 Task: Create a rule from the Routing list, Task moved to a section -> Set Priority in the project AvidTech , set the section as Done clear the priority
Action: Mouse moved to (751, 364)
Screenshot: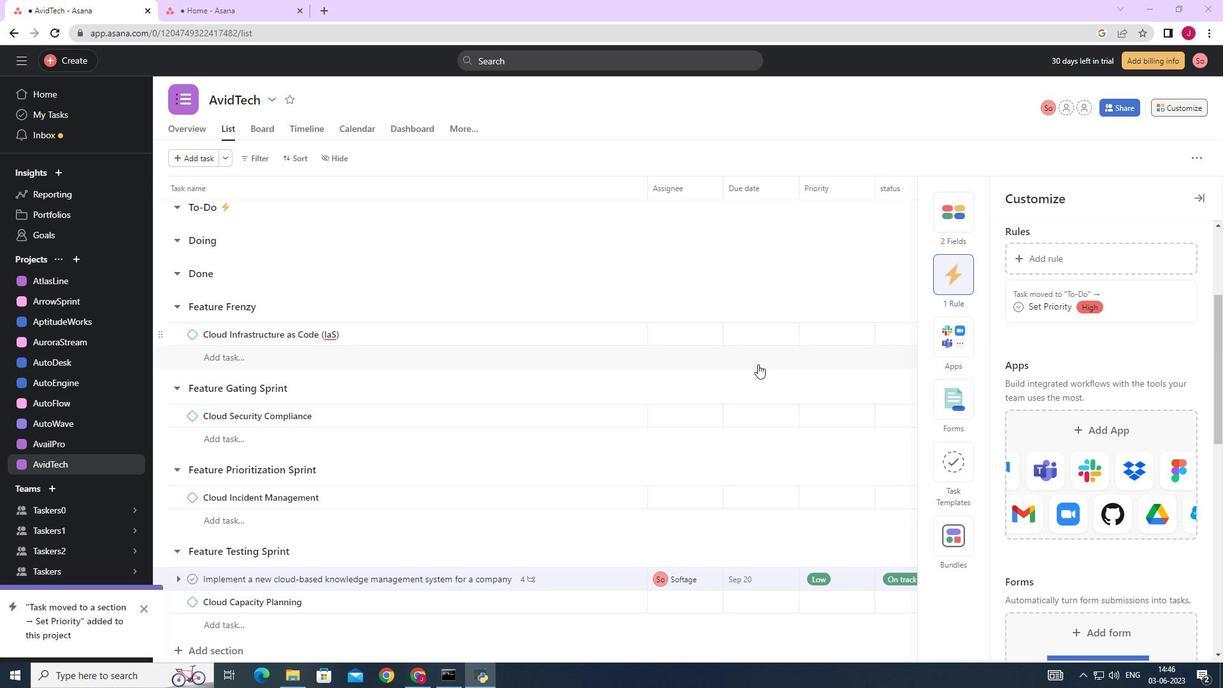 
Action: Mouse scrolled (751, 363) with delta (0, 0)
Screenshot: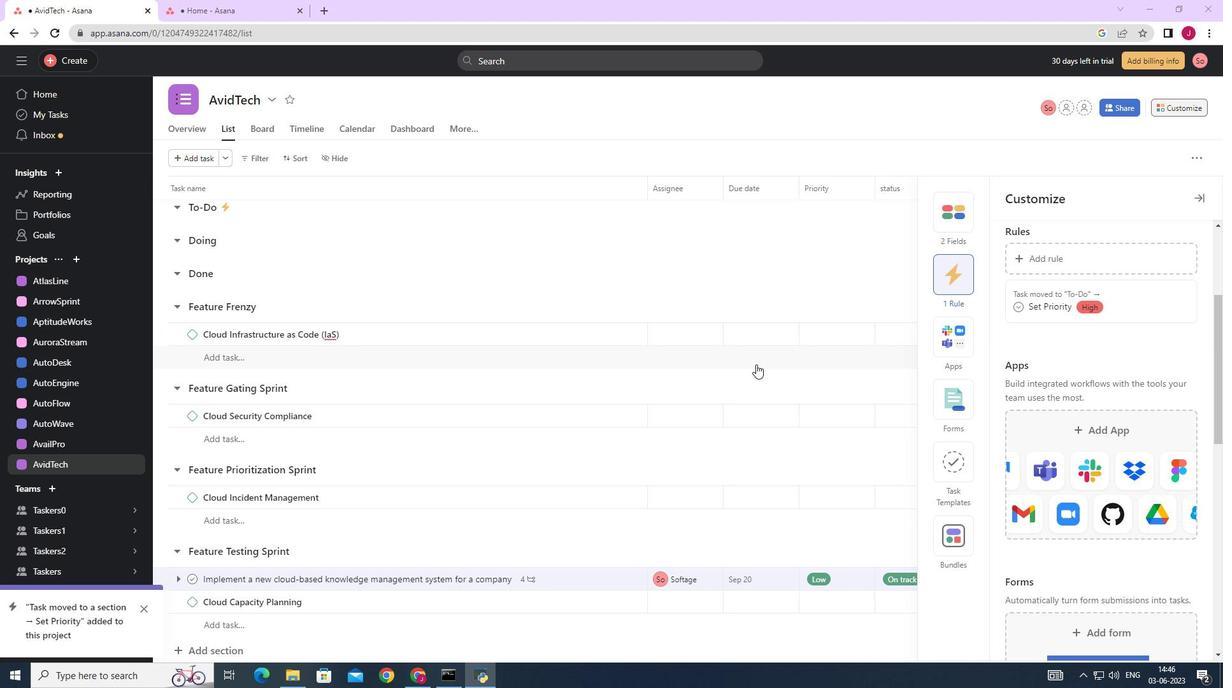 
Action: Mouse scrolled (751, 363) with delta (0, 0)
Screenshot: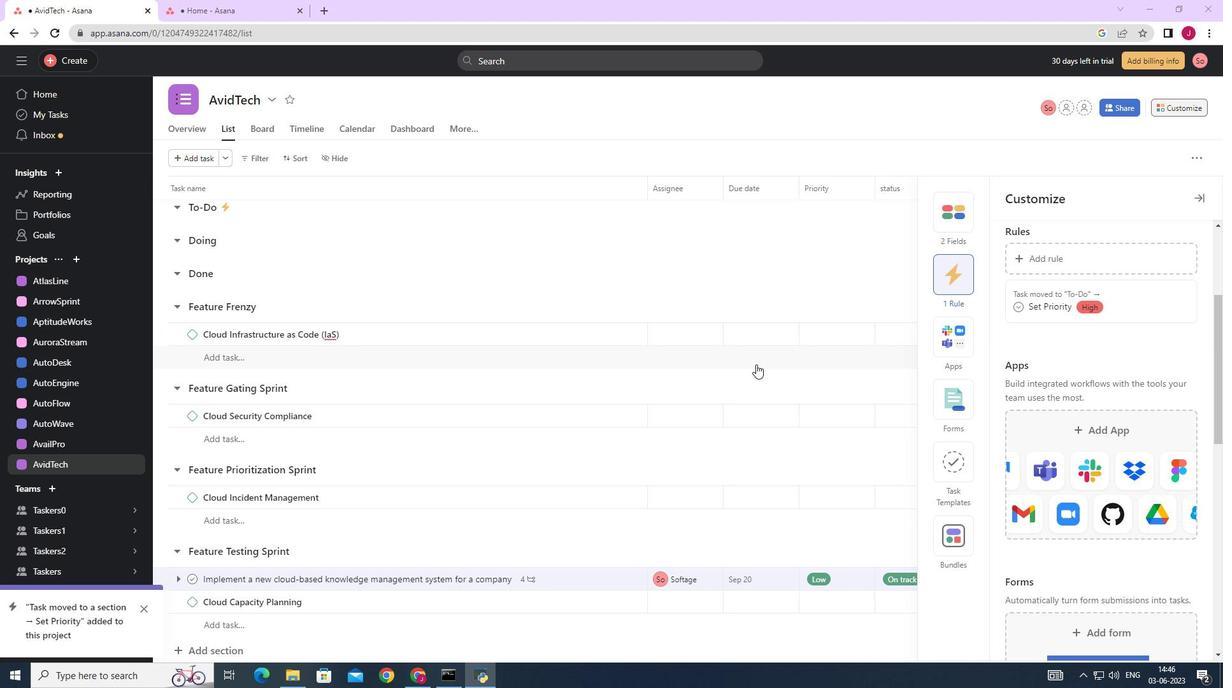 
Action: Mouse scrolled (751, 363) with delta (0, 0)
Screenshot: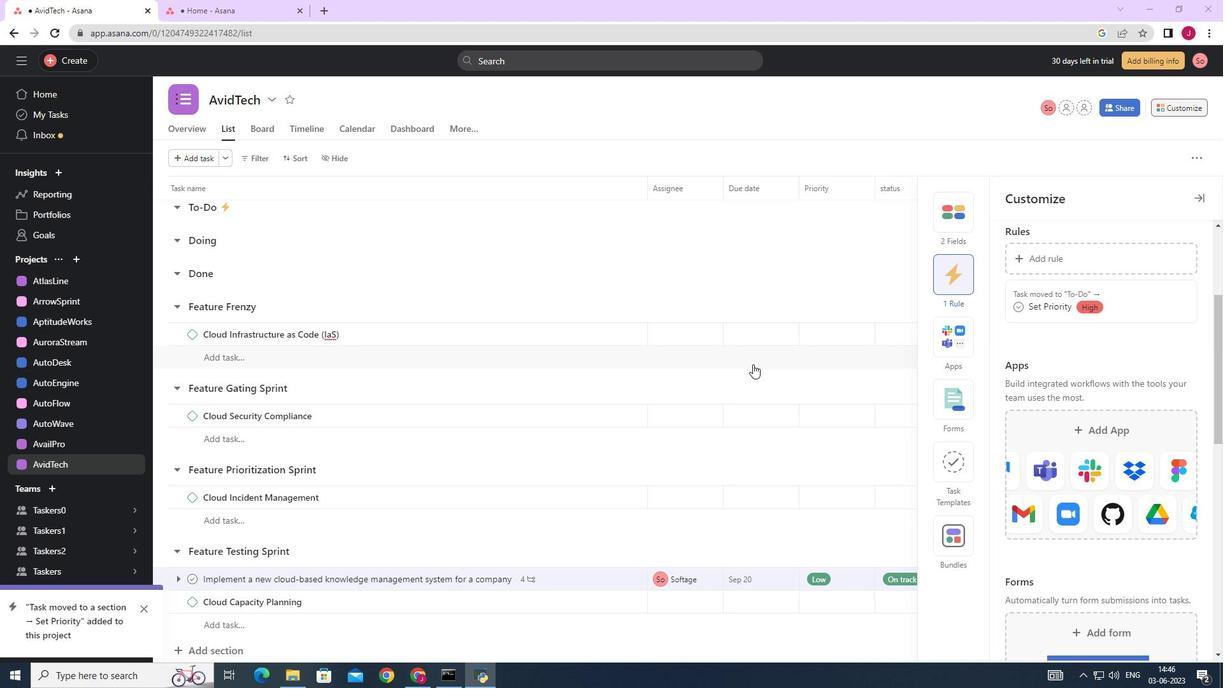 
Action: Mouse moved to (751, 363)
Screenshot: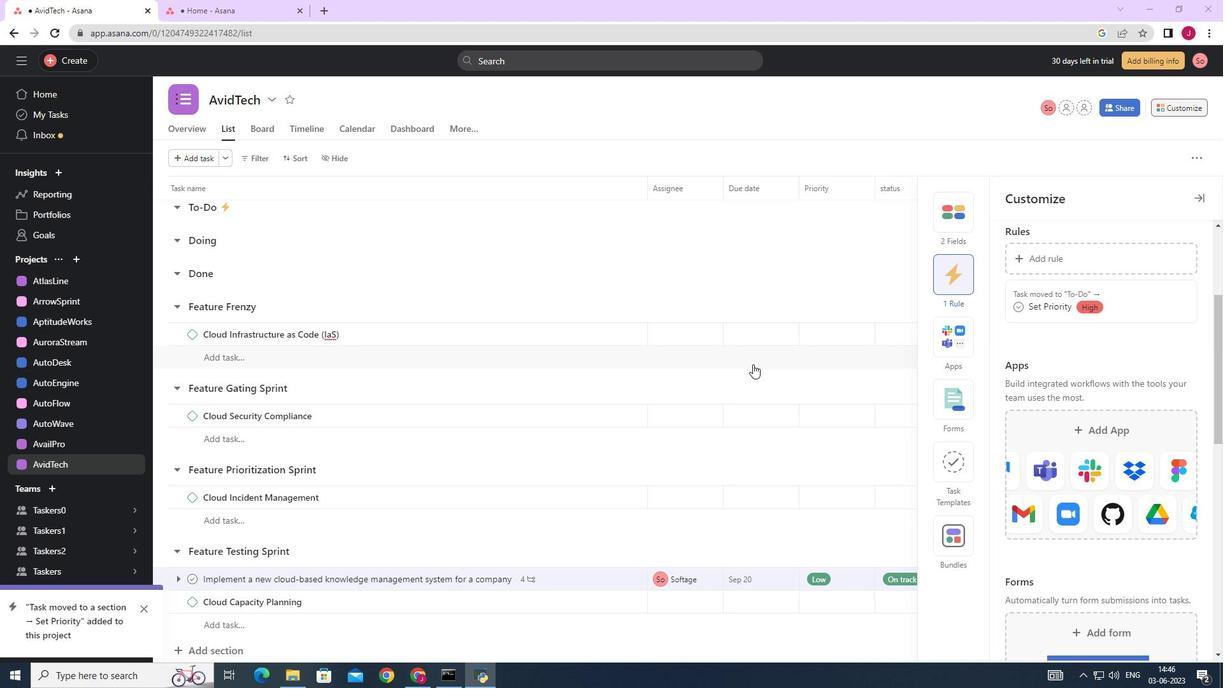 
Action: Mouse scrolled (751, 363) with delta (0, 0)
Screenshot: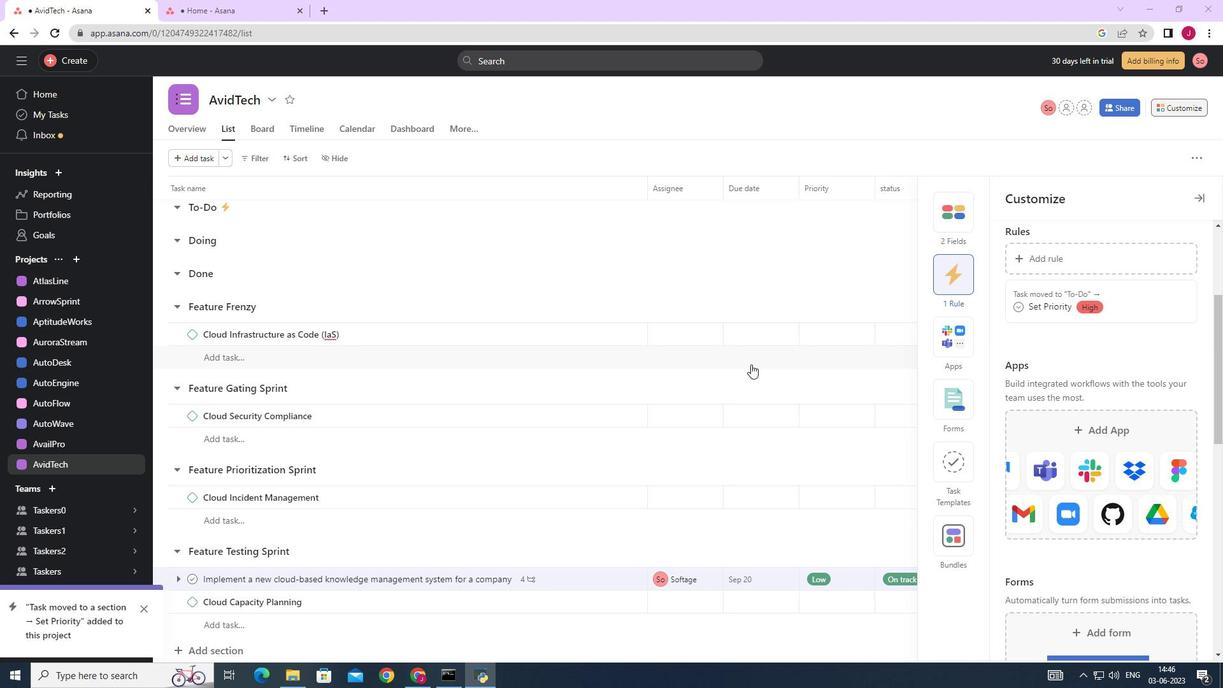 
Action: Mouse moved to (1203, 199)
Screenshot: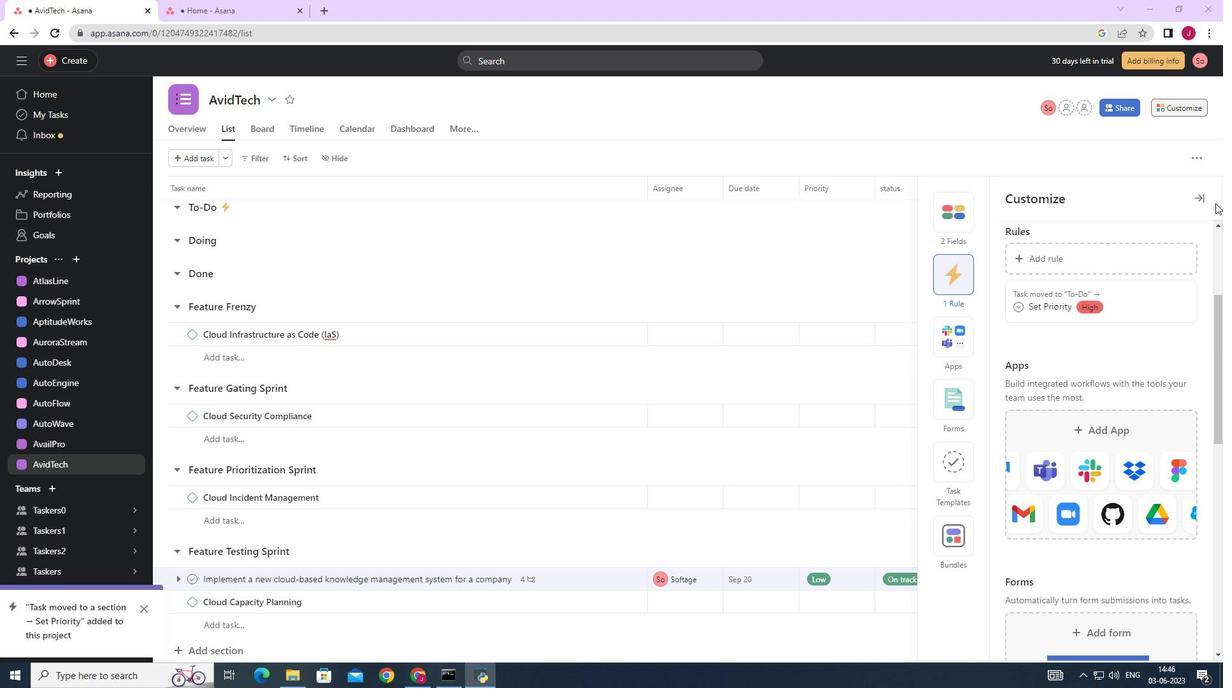 
Action: Mouse pressed left at (1203, 199)
Screenshot: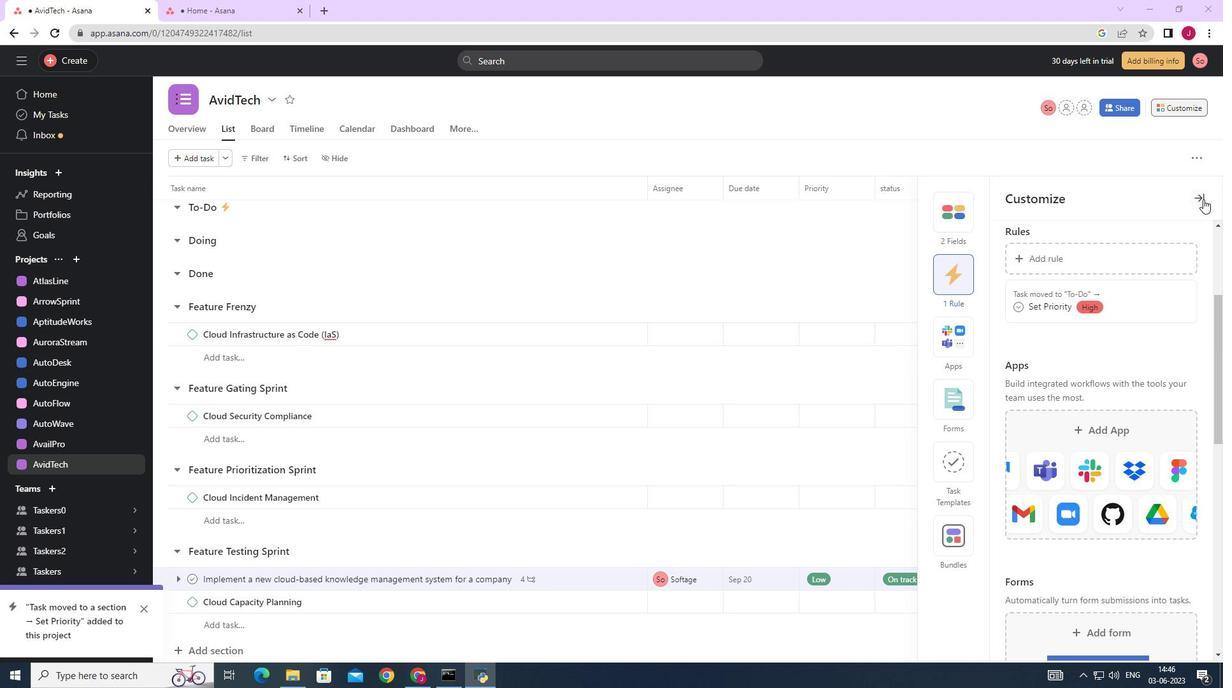 
Action: Mouse moved to (1181, 107)
Screenshot: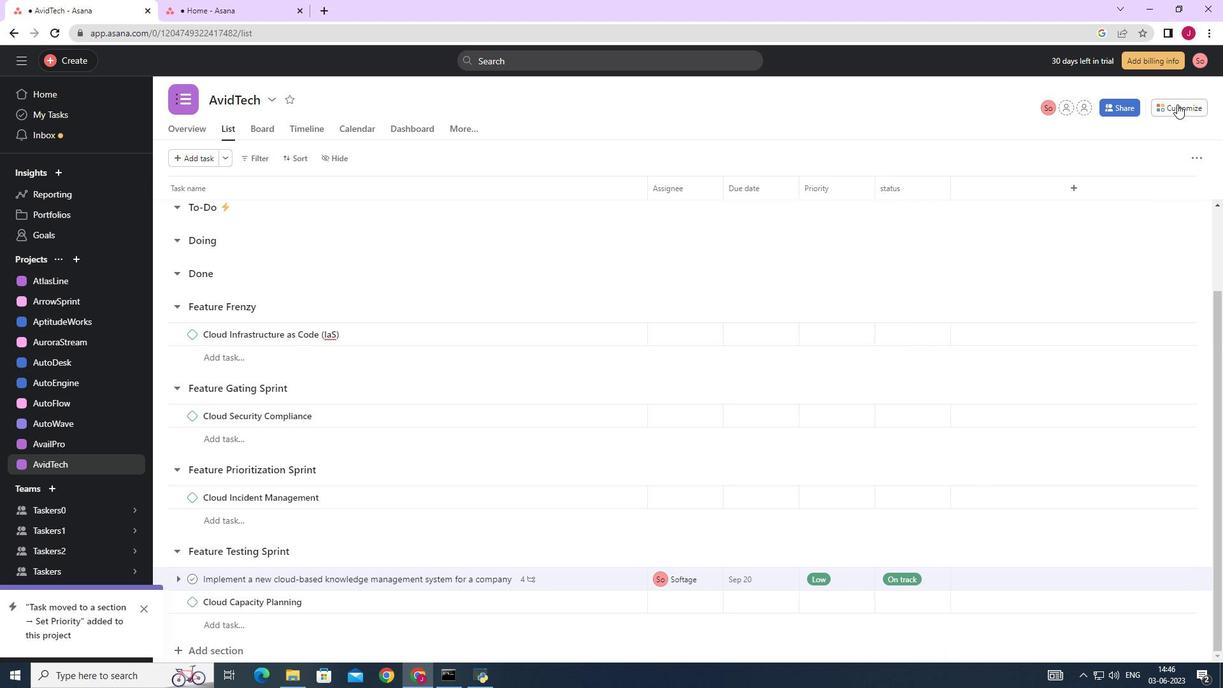 
Action: Mouse pressed left at (1181, 107)
Screenshot: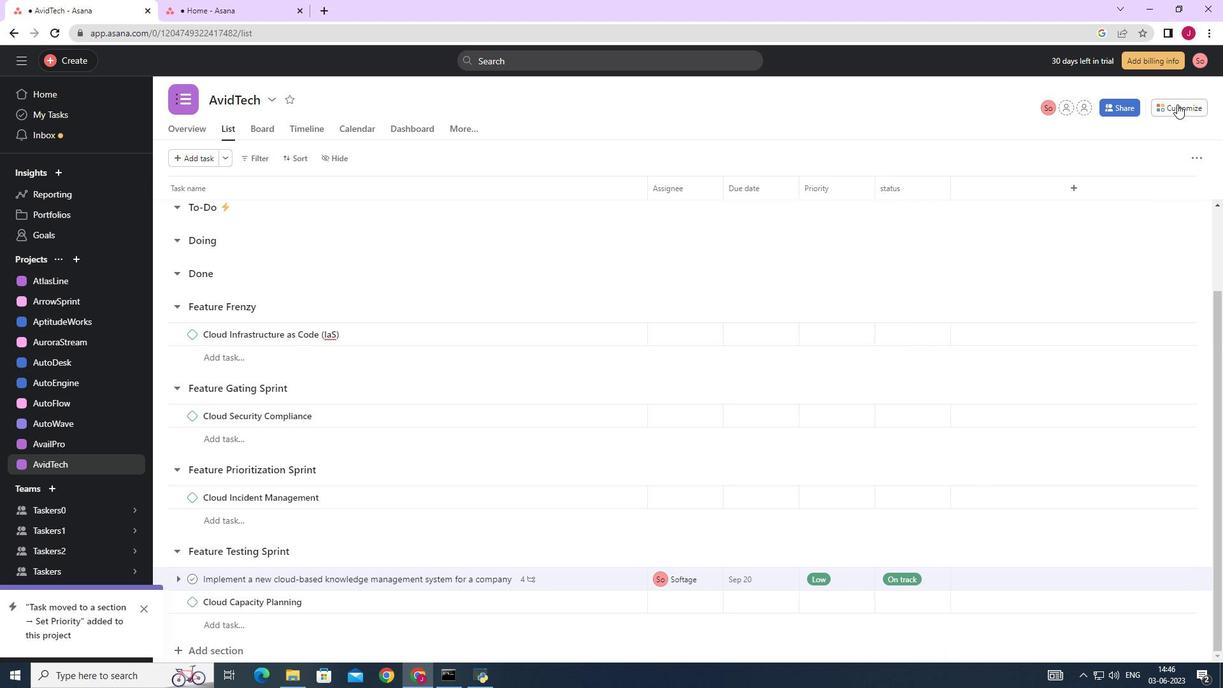 
Action: Mouse moved to (962, 268)
Screenshot: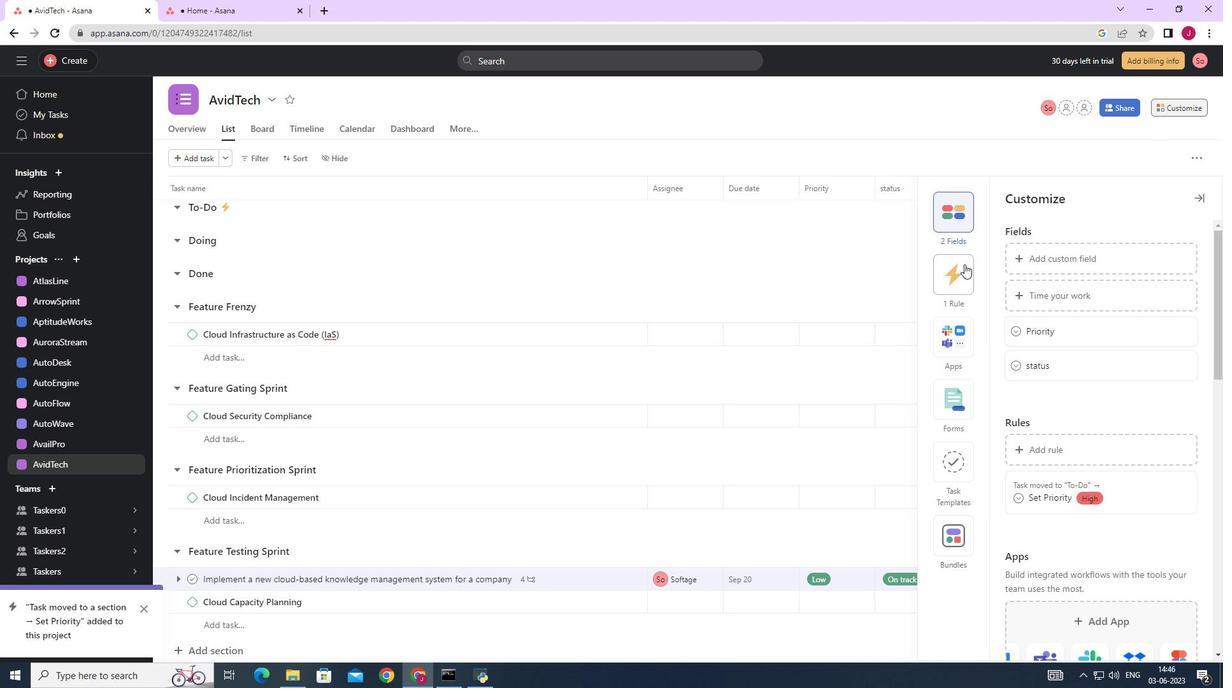 
Action: Mouse pressed left at (962, 268)
Screenshot: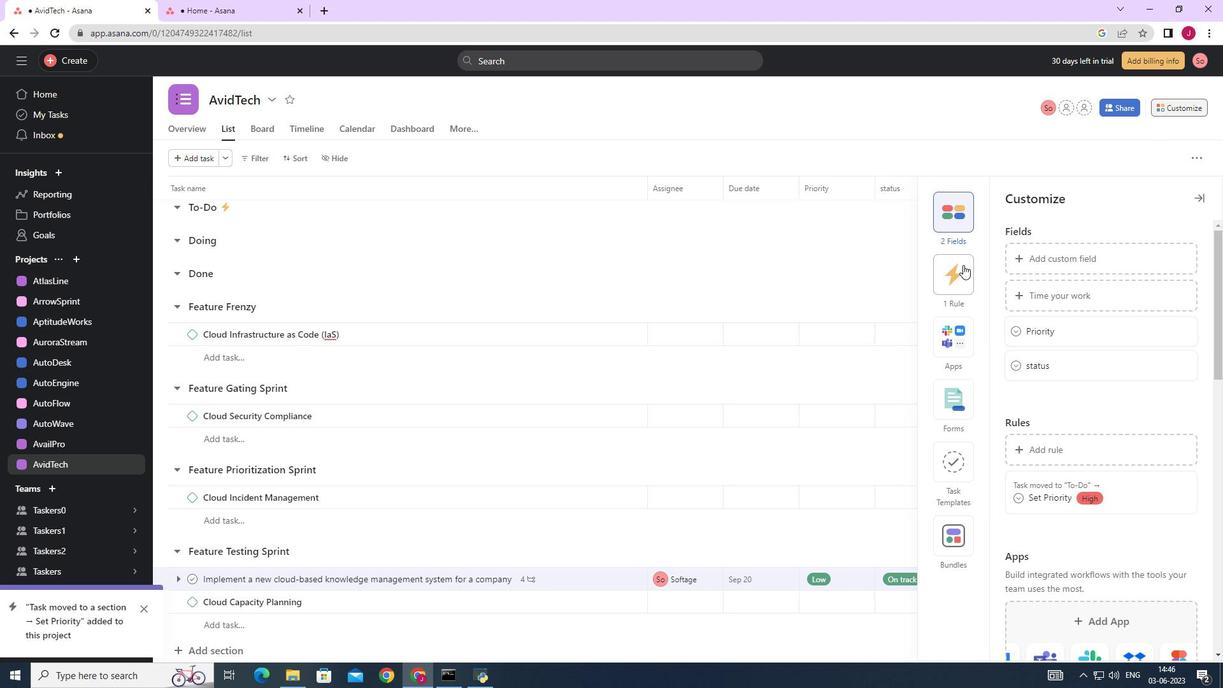 
Action: Mouse moved to (1062, 256)
Screenshot: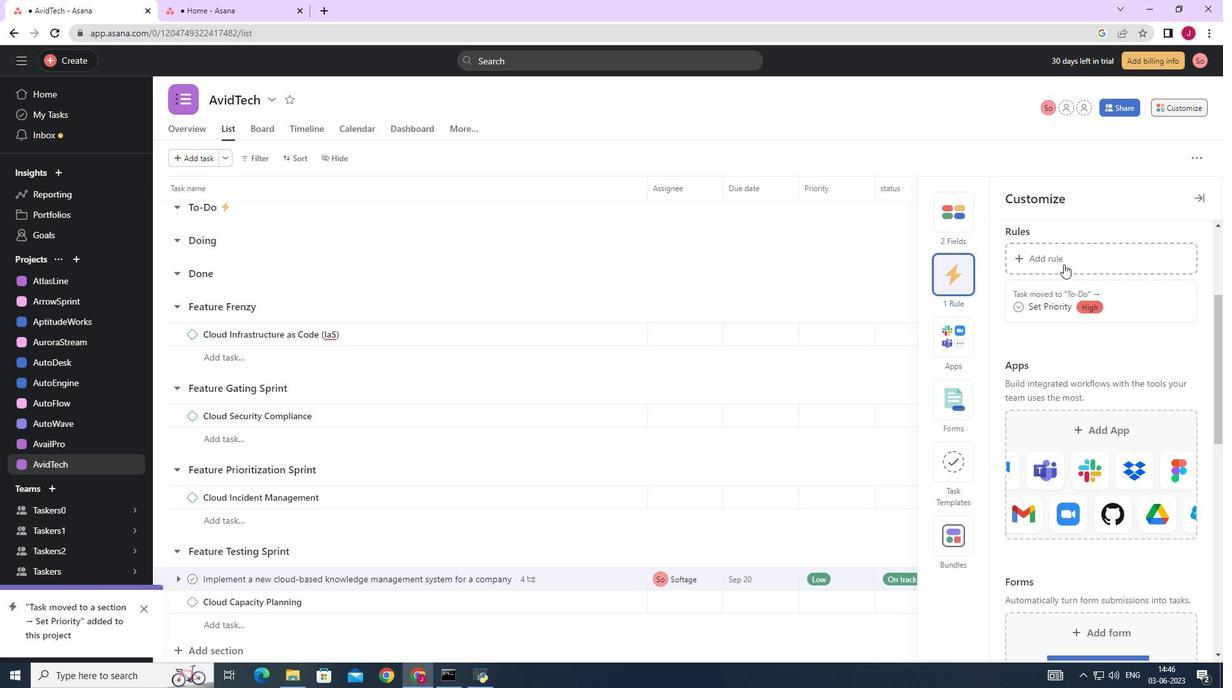 
Action: Mouse pressed left at (1062, 256)
Screenshot: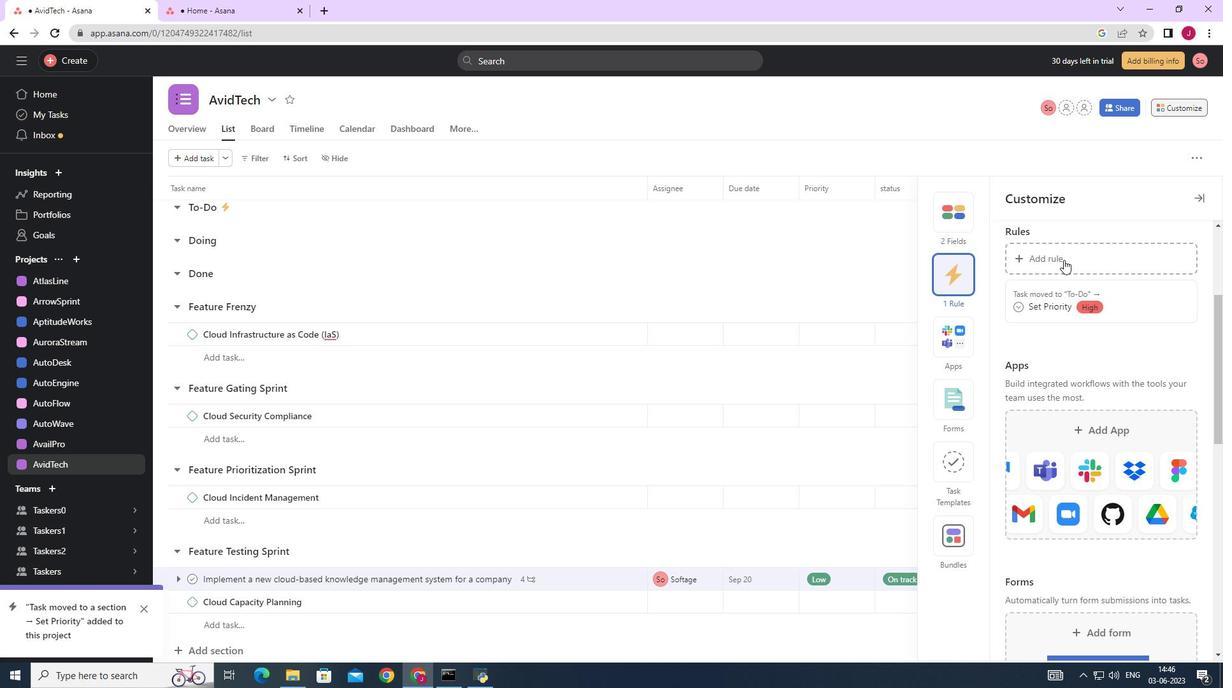 
Action: Mouse moved to (277, 162)
Screenshot: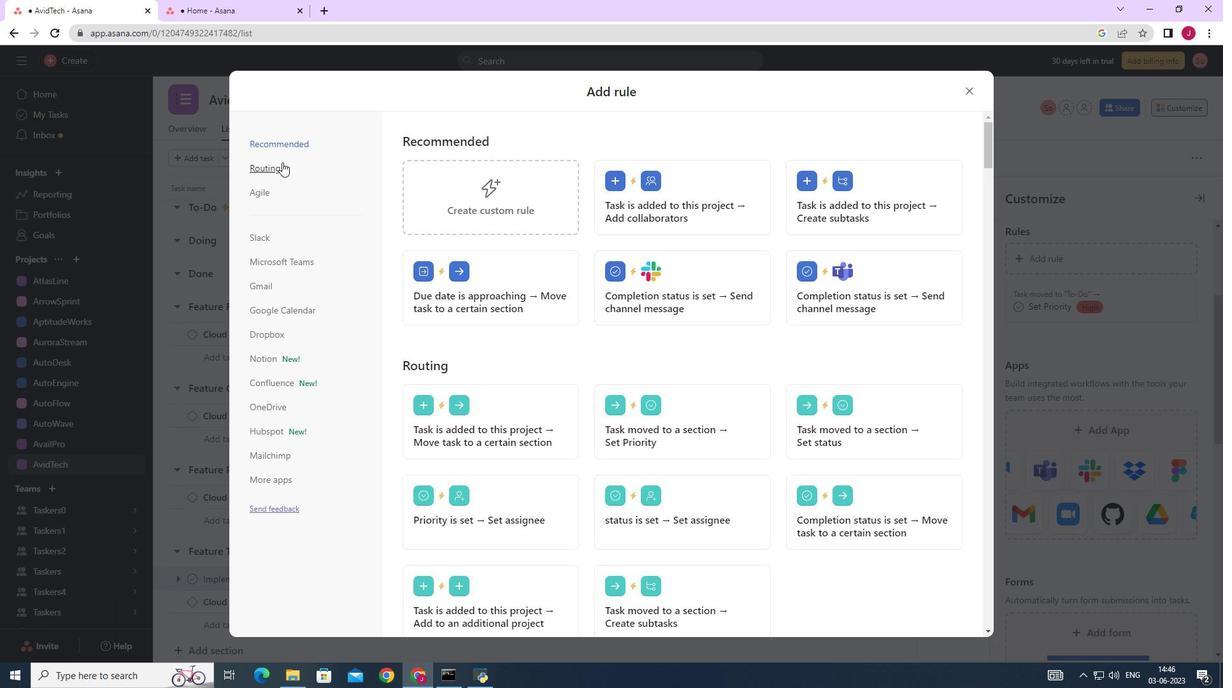 
Action: Mouse pressed left at (277, 162)
Screenshot: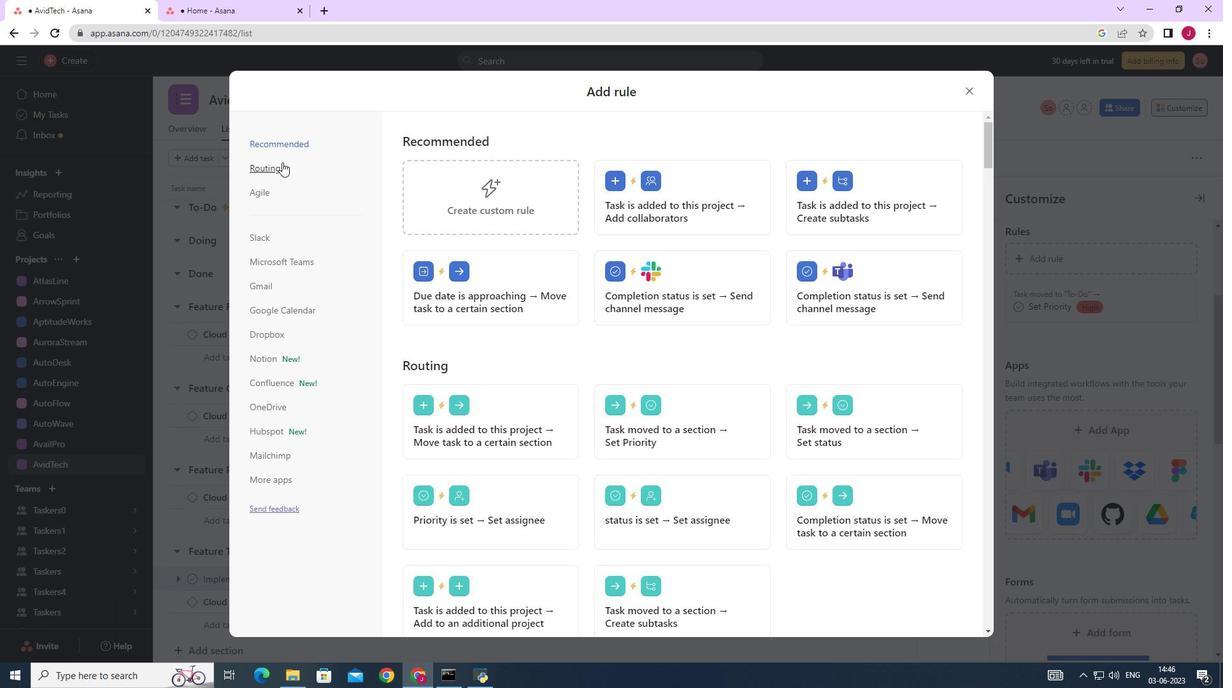 
Action: Mouse moved to (681, 193)
Screenshot: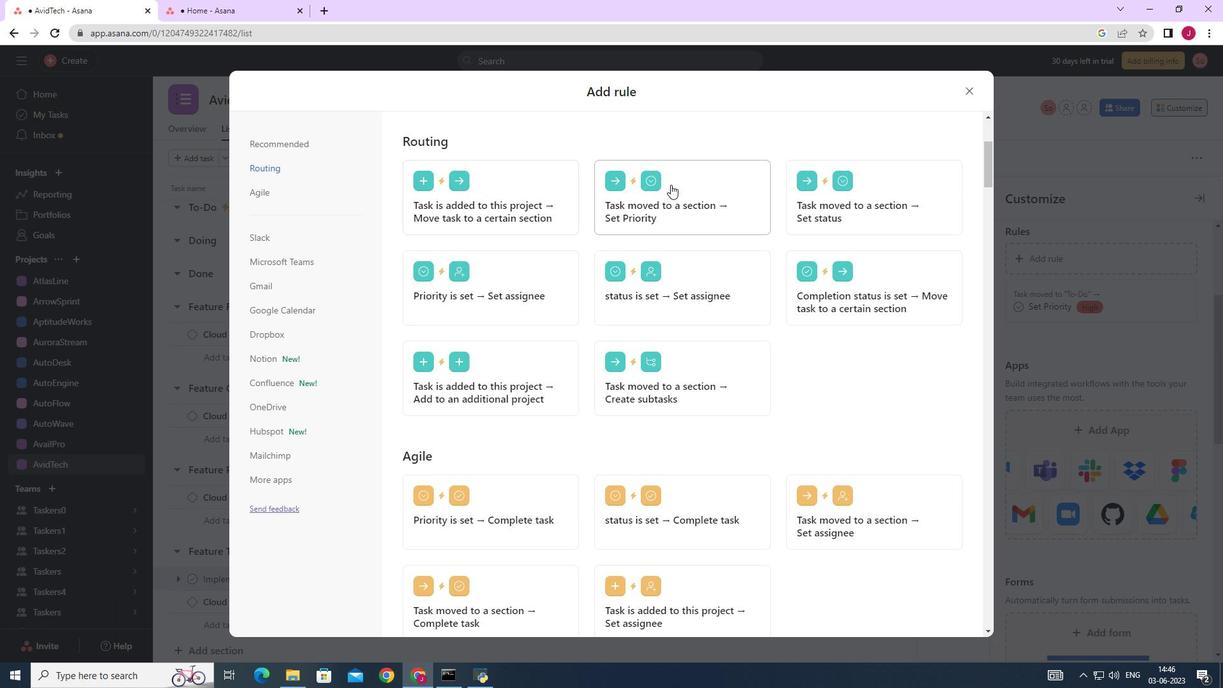 
Action: Mouse pressed left at (681, 193)
Screenshot: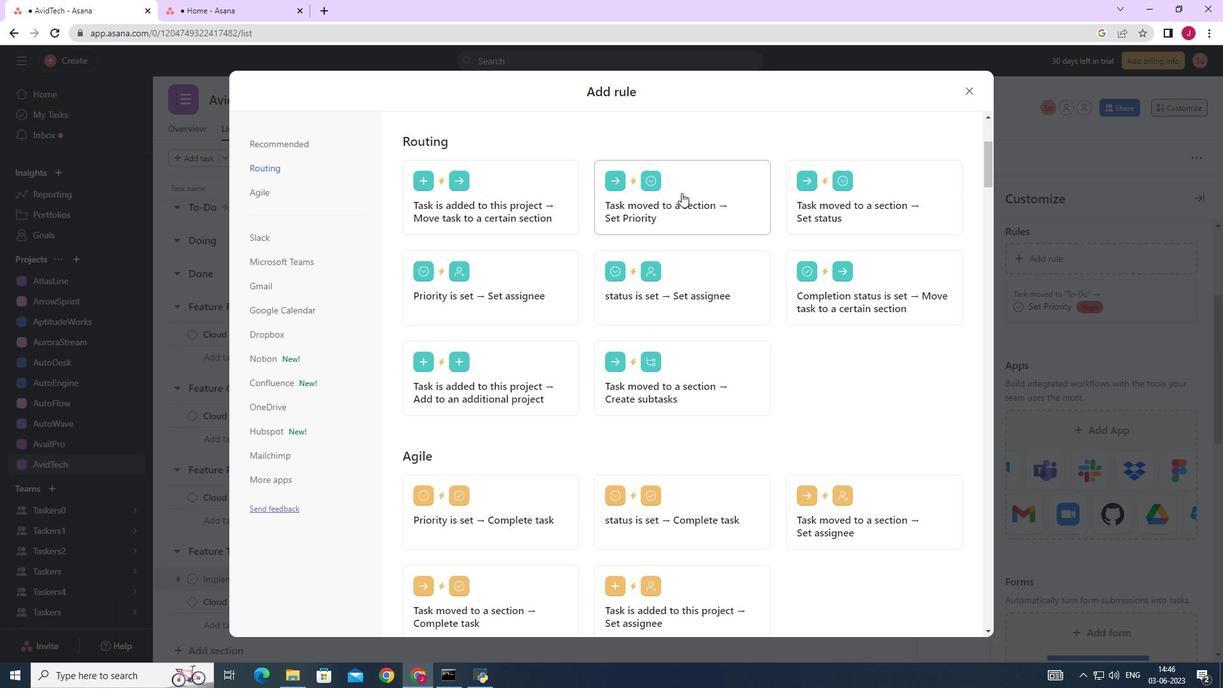 
Action: Mouse moved to (467, 344)
Screenshot: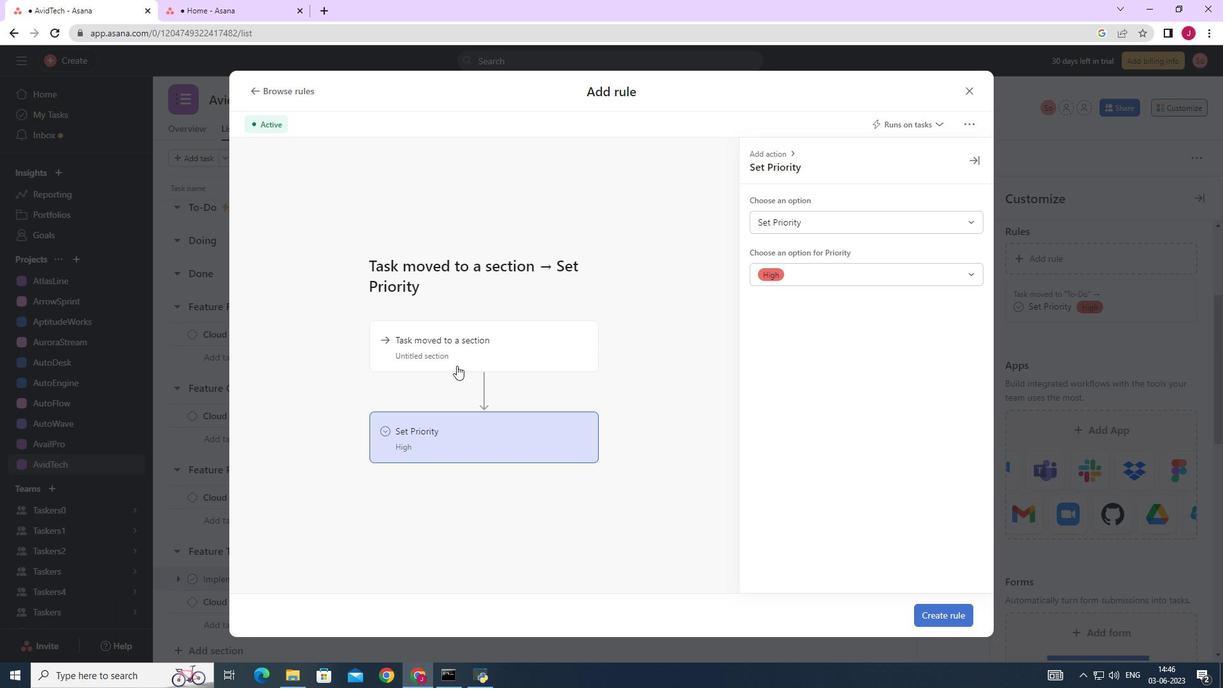 
Action: Mouse pressed left at (467, 344)
Screenshot: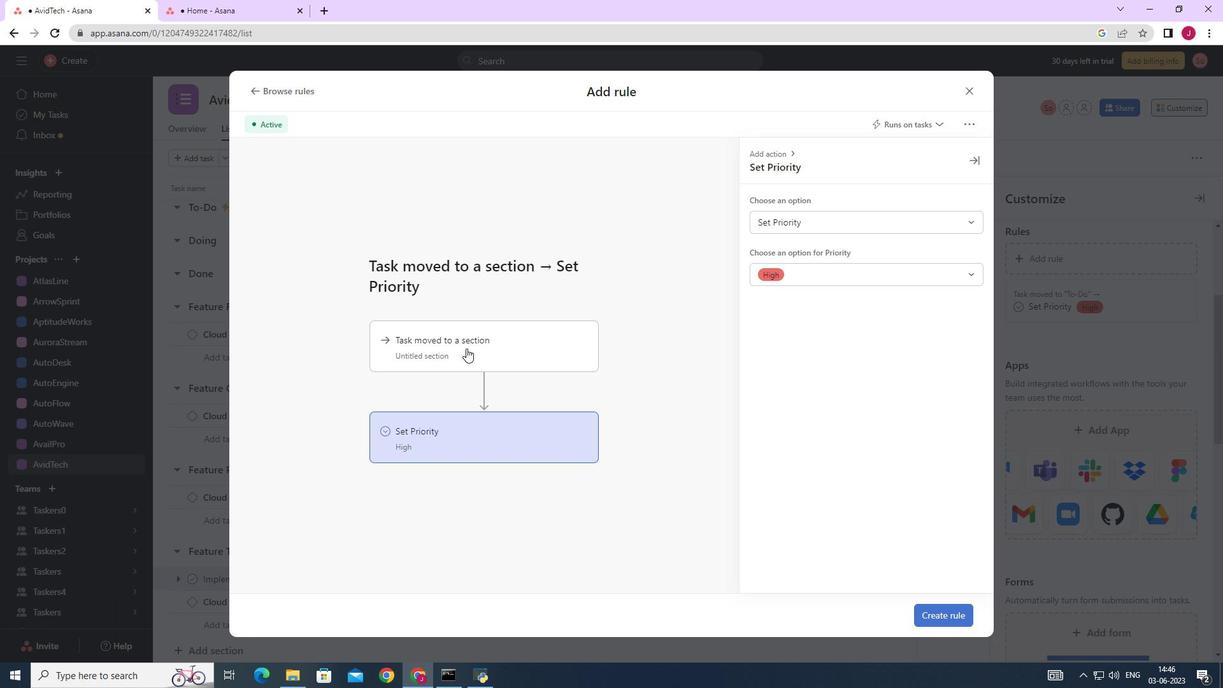 
Action: Mouse moved to (806, 219)
Screenshot: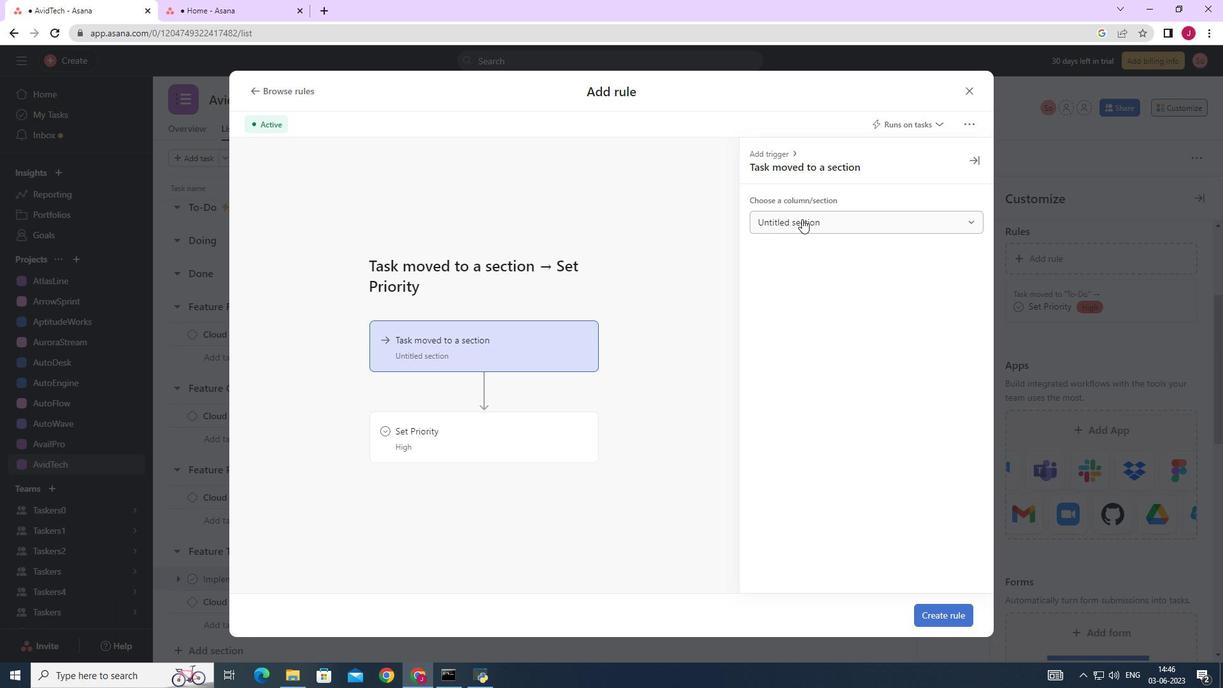 
Action: Mouse pressed left at (806, 219)
Screenshot: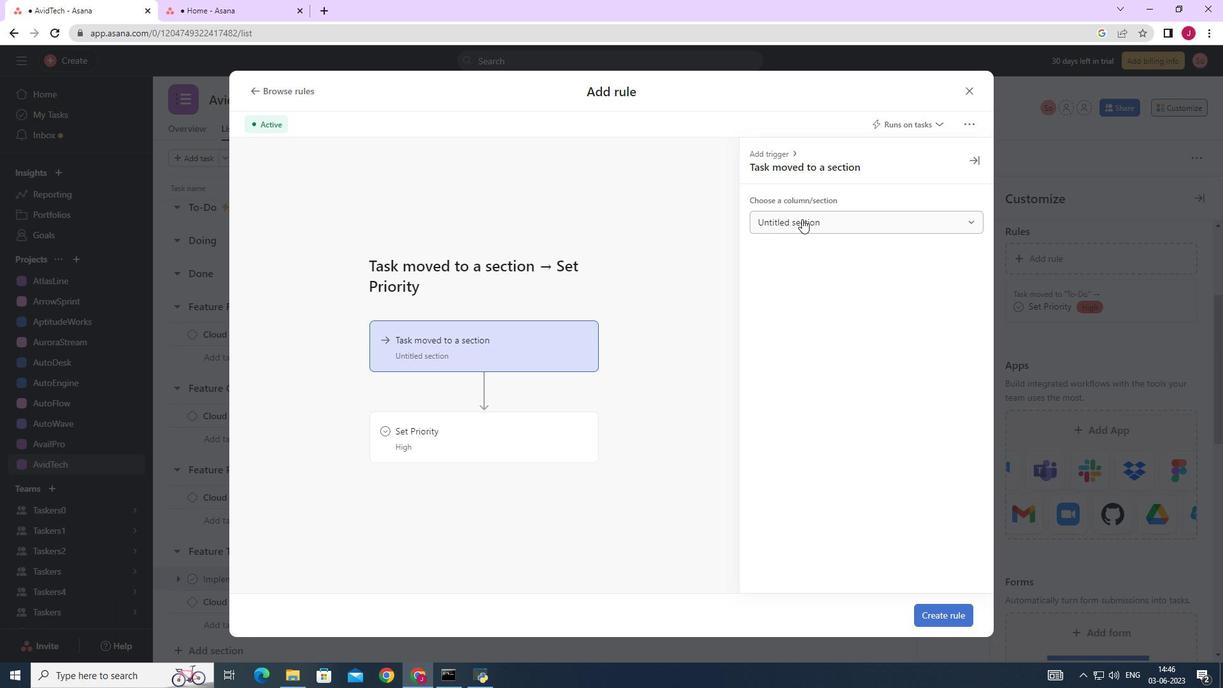 
Action: Mouse moved to (787, 315)
Screenshot: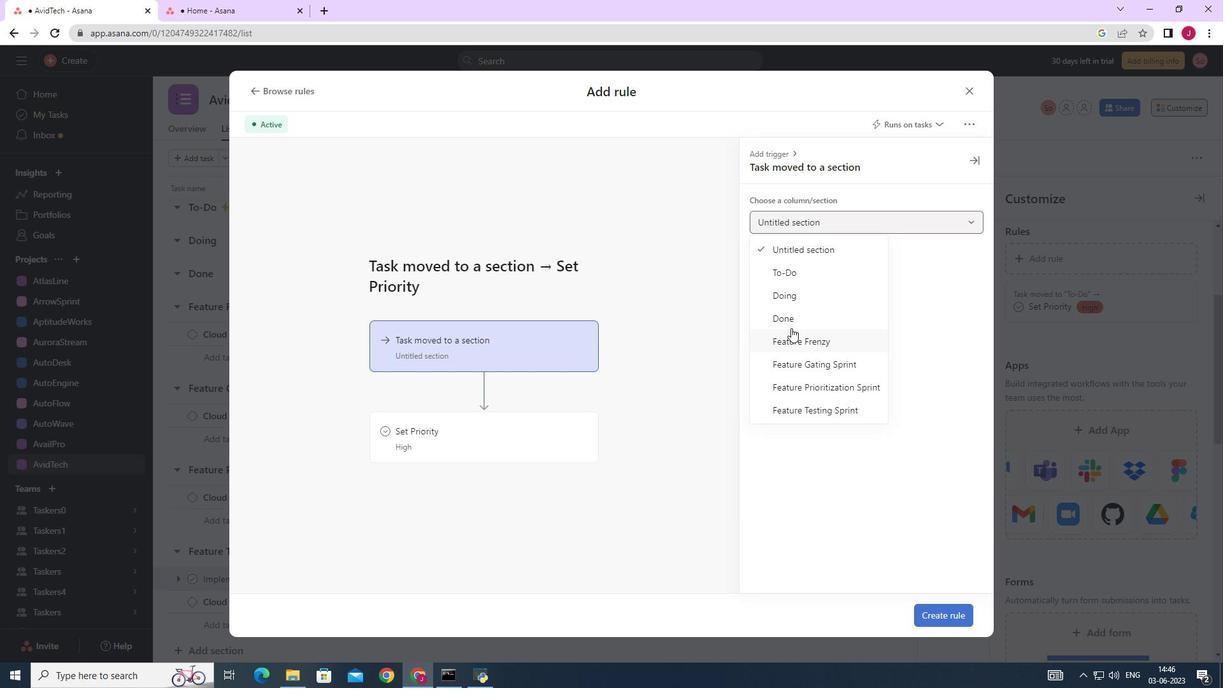
Action: Mouse pressed left at (787, 315)
Screenshot: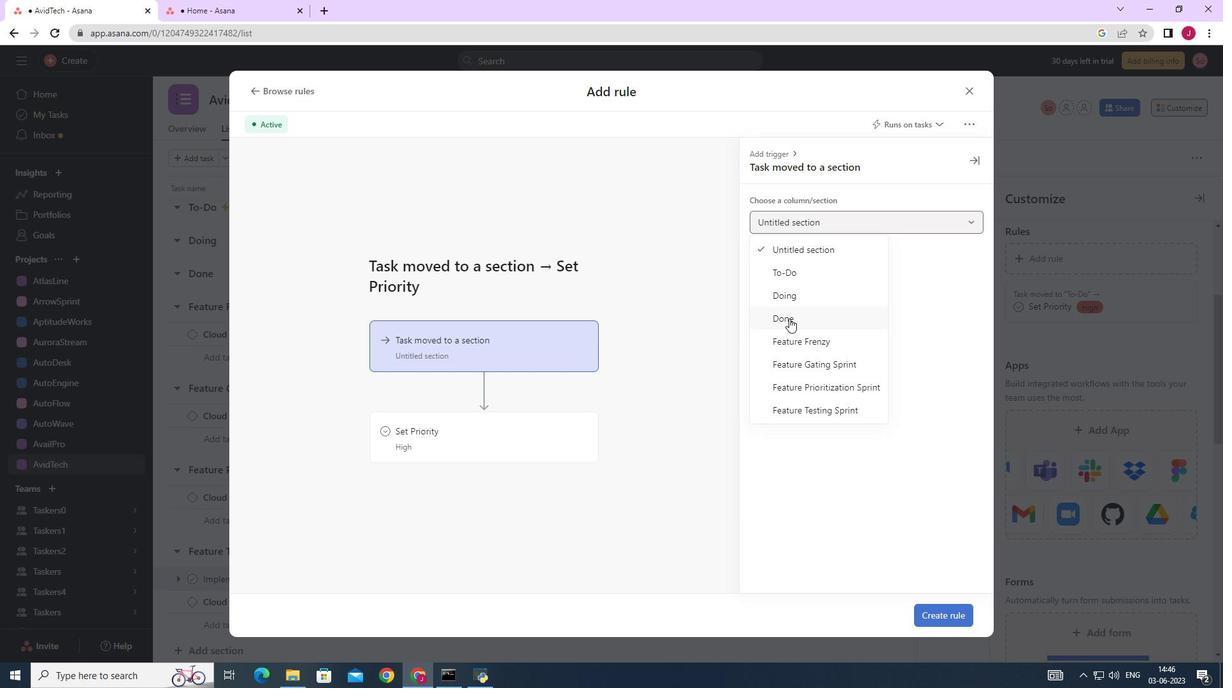 
Action: Mouse moved to (486, 437)
Screenshot: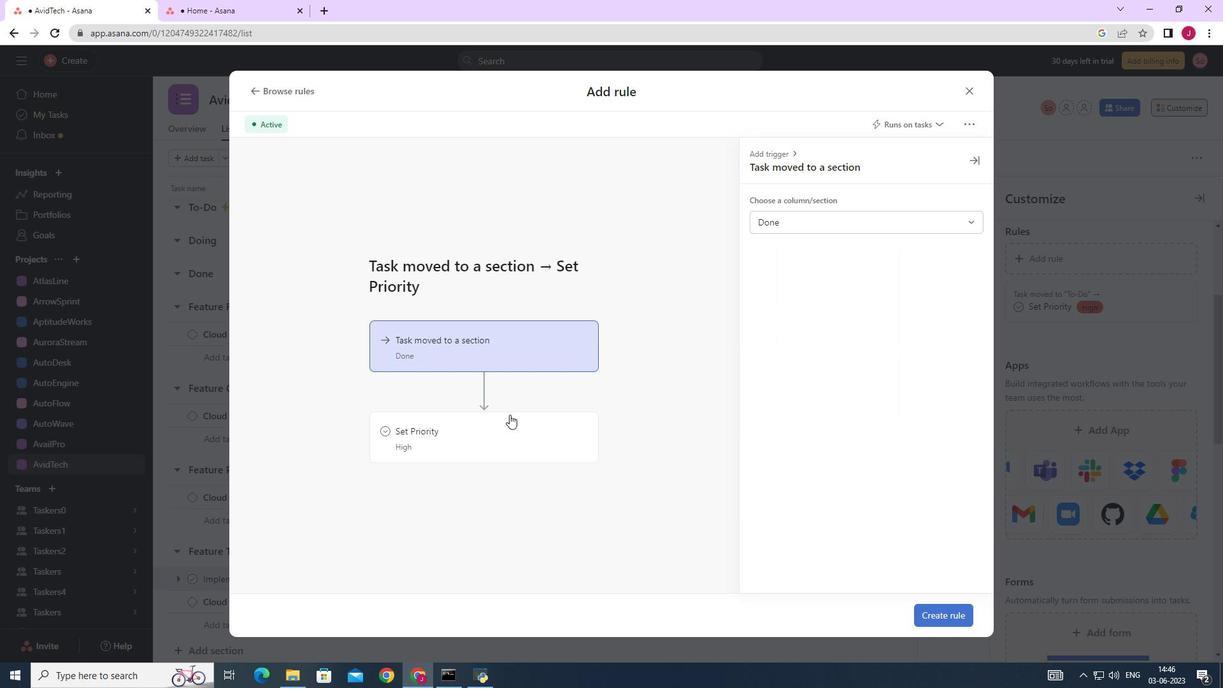 
Action: Mouse pressed left at (486, 437)
Screenshot: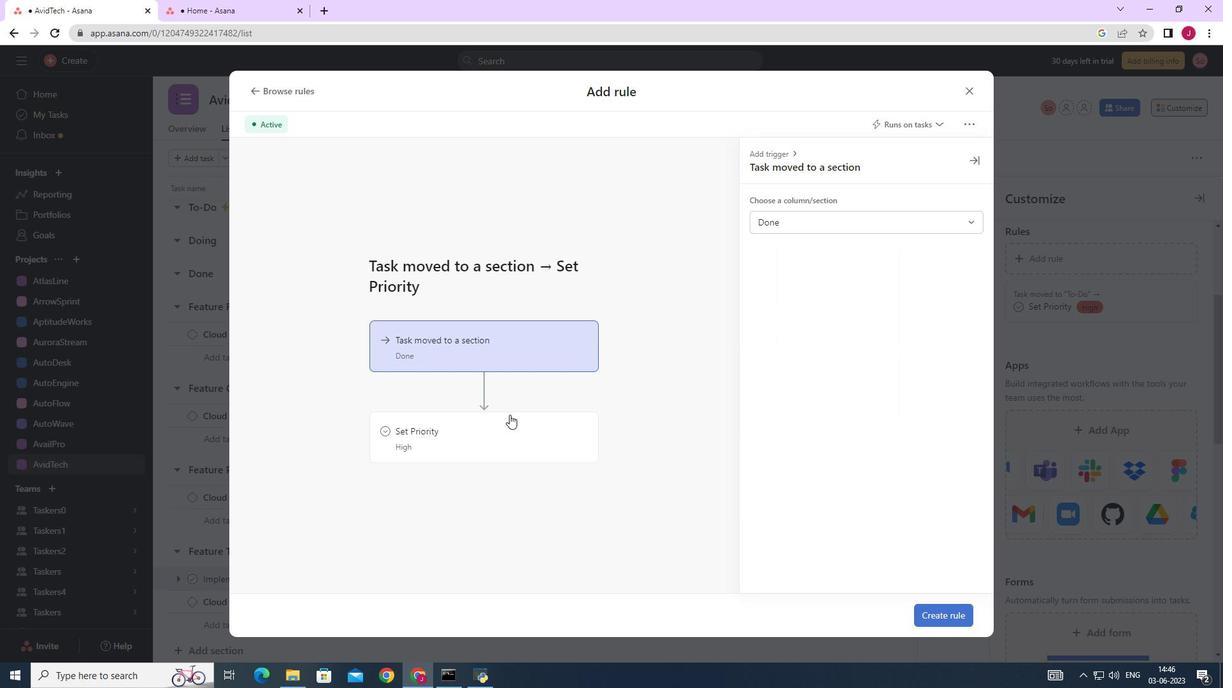 
Action: Mouse moved to (801, 224)
Screenshot: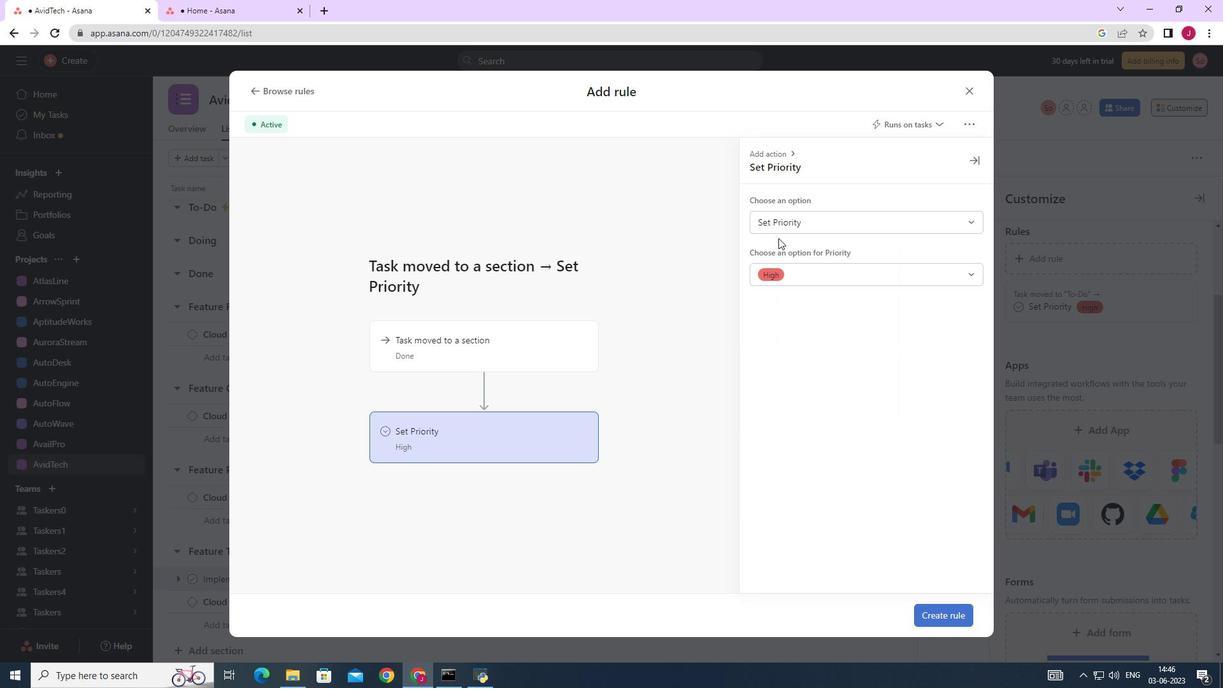 
Action: Mouse pressed left at (801, 224)
Screenshot: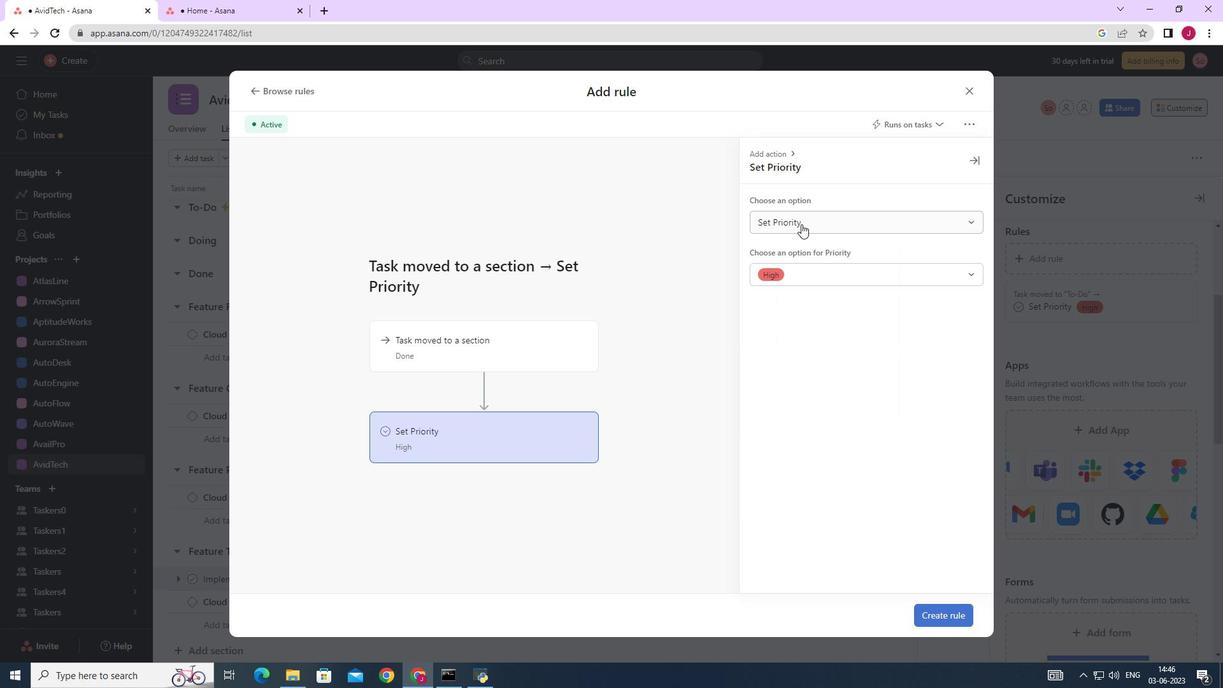 
Action: Mouse moved to (805, 275)
Screenshot: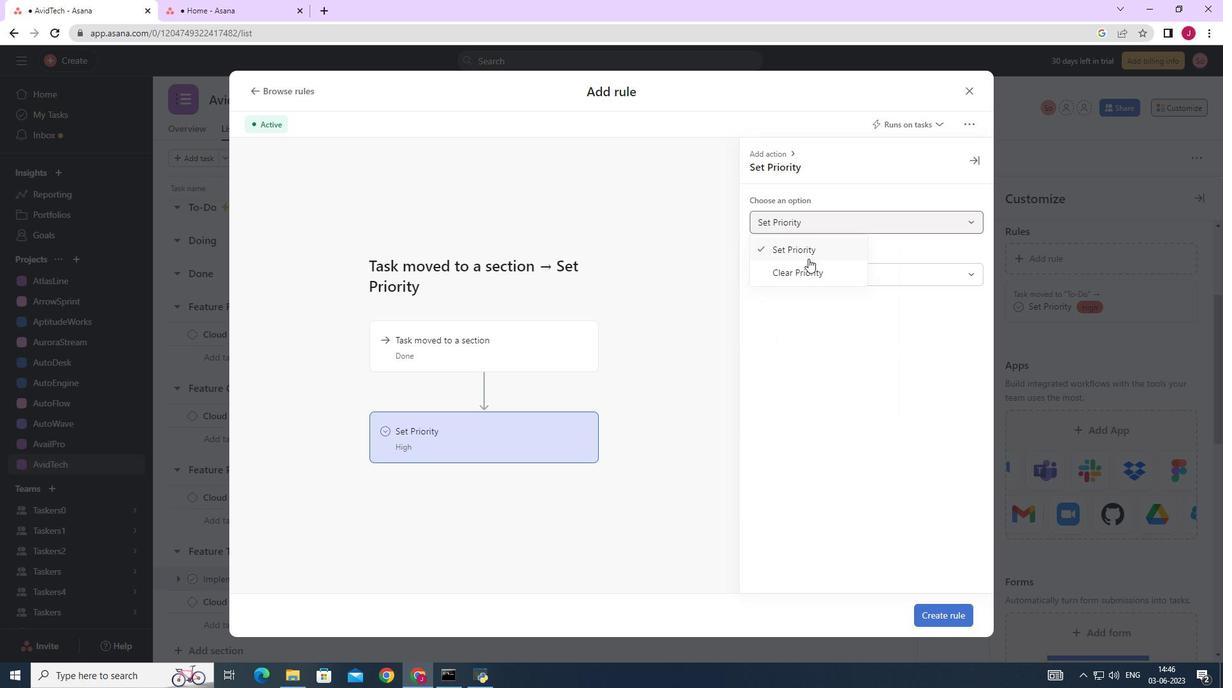 
Action: Mouse pressed left at (805, 275)
Screenshot: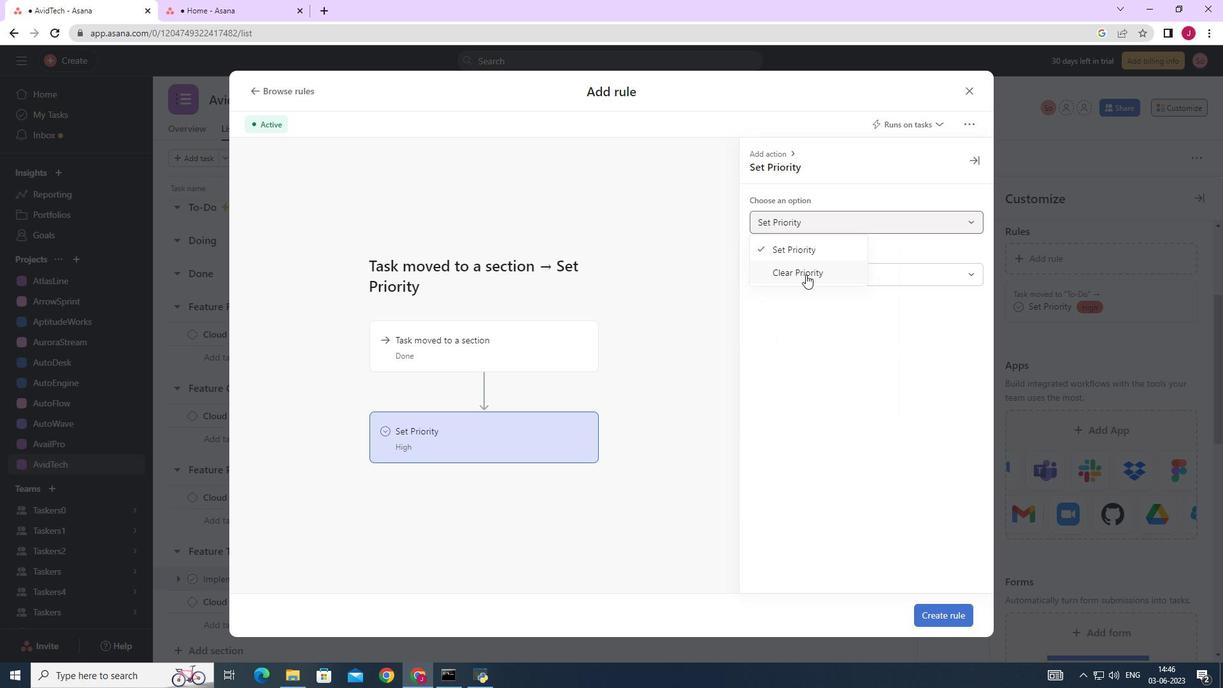 
Action: Mouse moved to (563, 430)
Screenshot: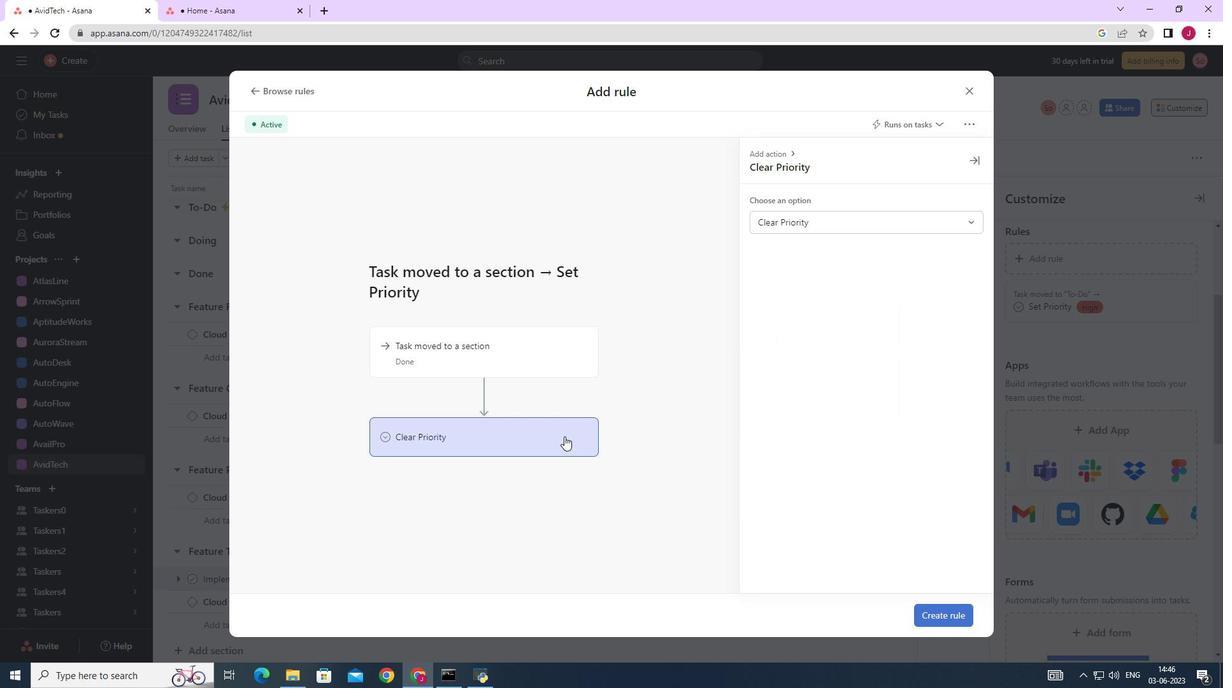 
Action: Mouse pressed left at (563, 430)
Screenshot: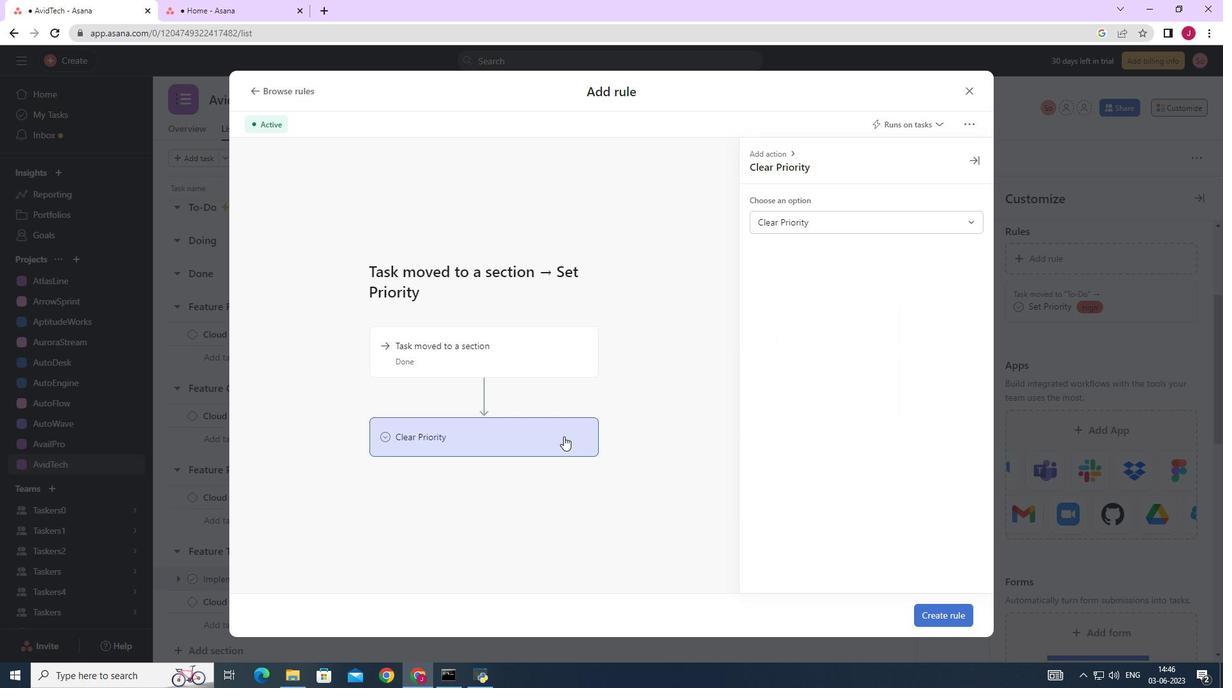 
Action: Mouse moved to (936, 612)
Screenshot: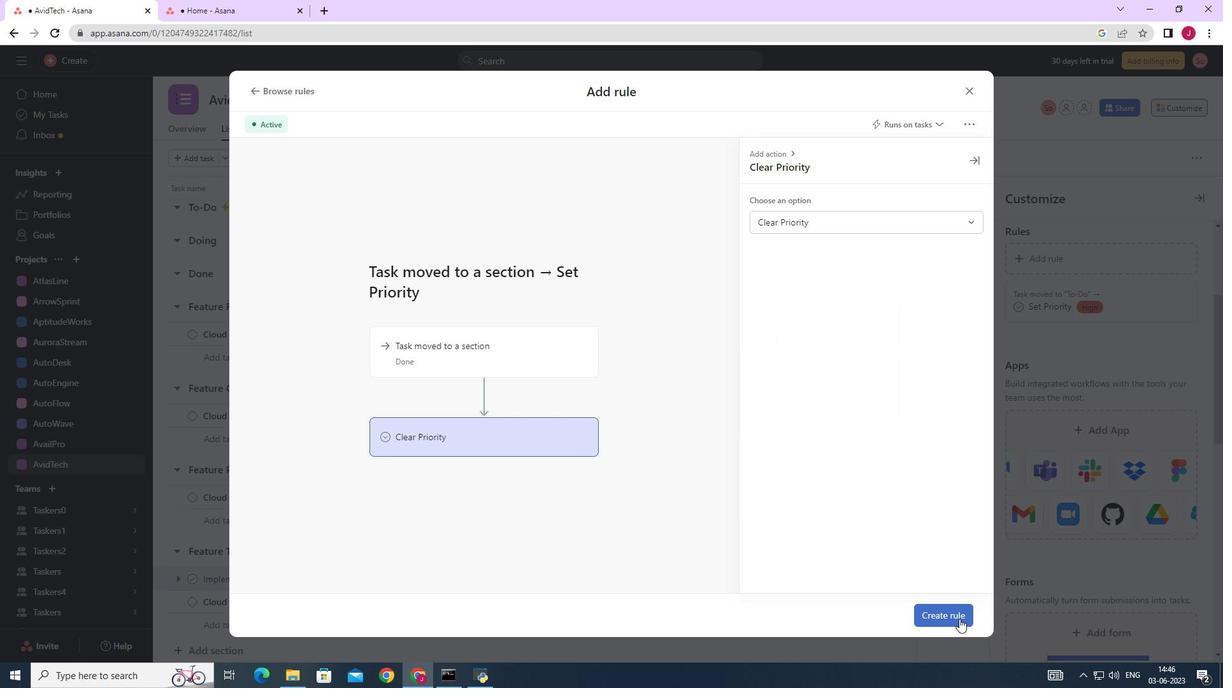 
Action: Mouse pressed left at (936, 612)
Screenshot: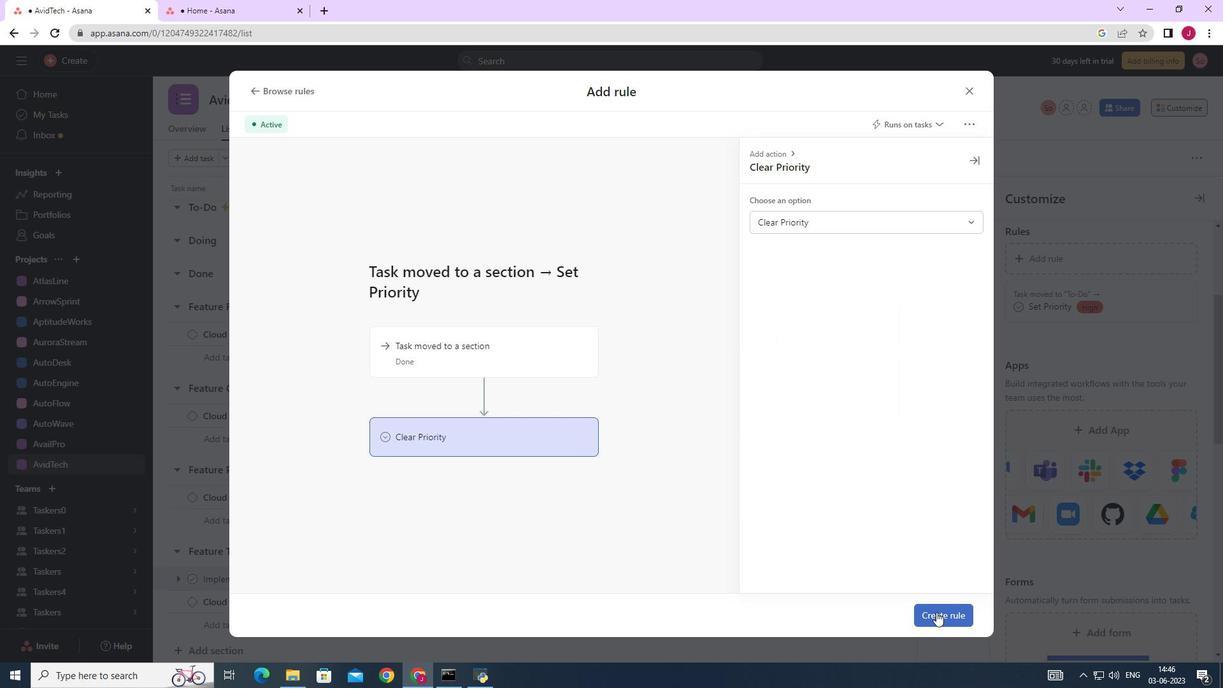 
Action: Mouse moved to (805, 23)
Screenshot: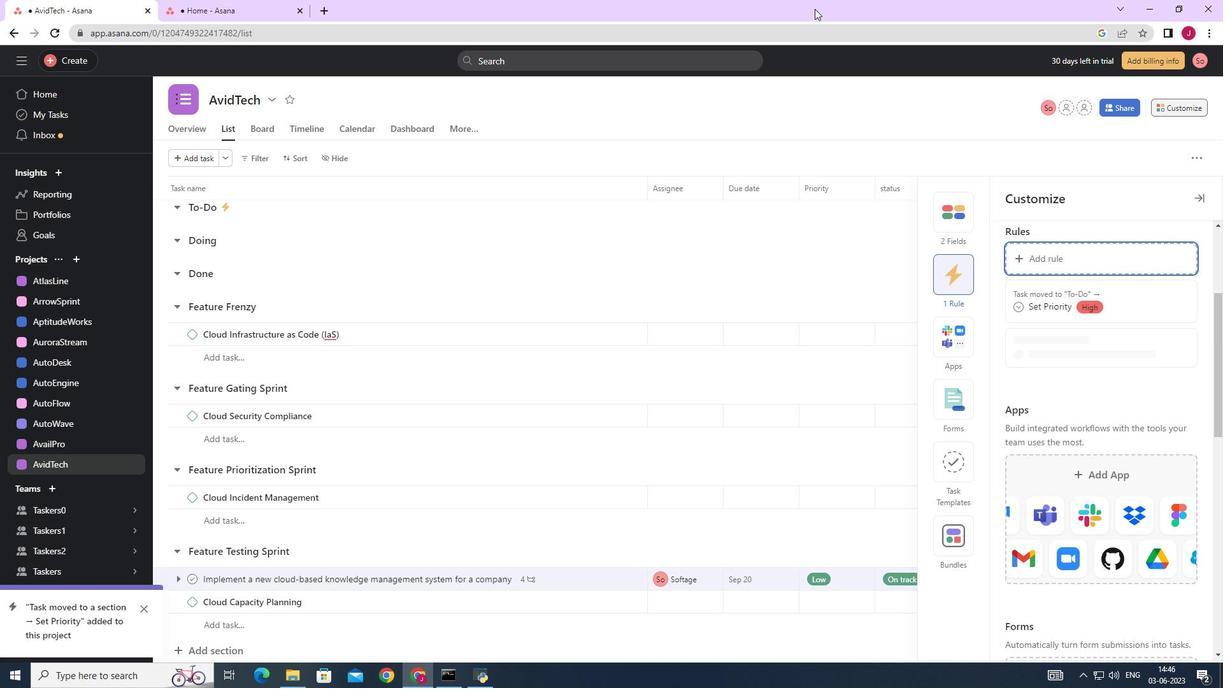 
